 Task: Change the pages per sheet to 16.
Action: Mouse moved to (46, 92)
Screenshot: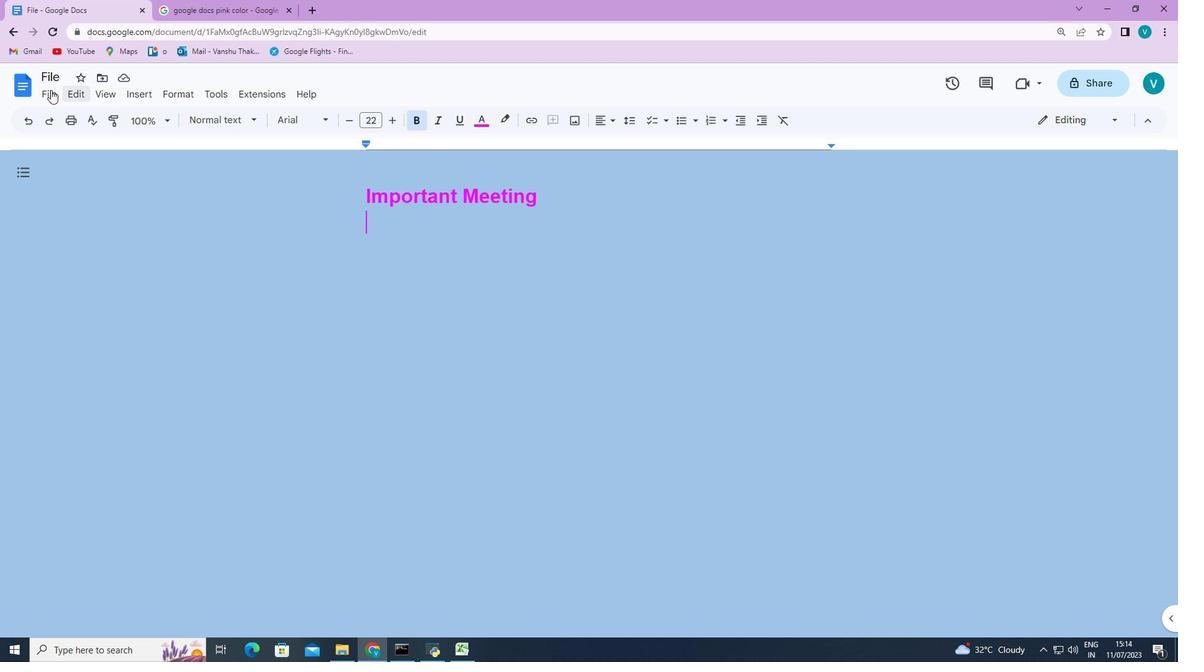 
Action: Mouse pressed left at (46, 92)
Screenshot: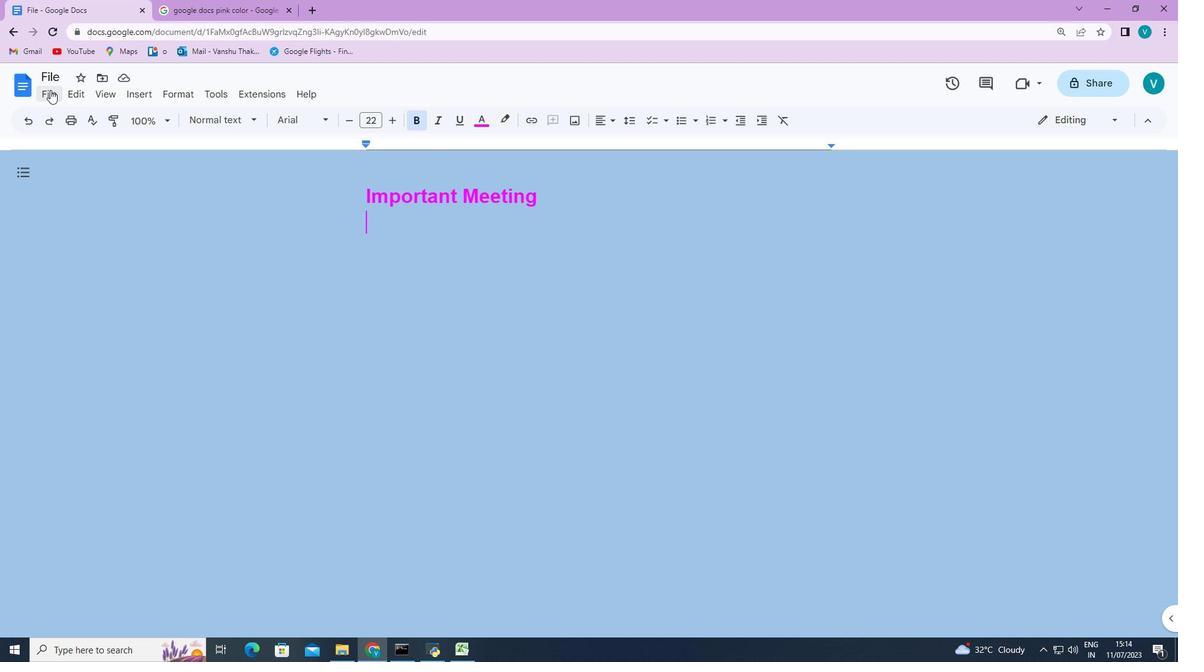 
Action: Mouse moved to (96, 482)
Screenshot: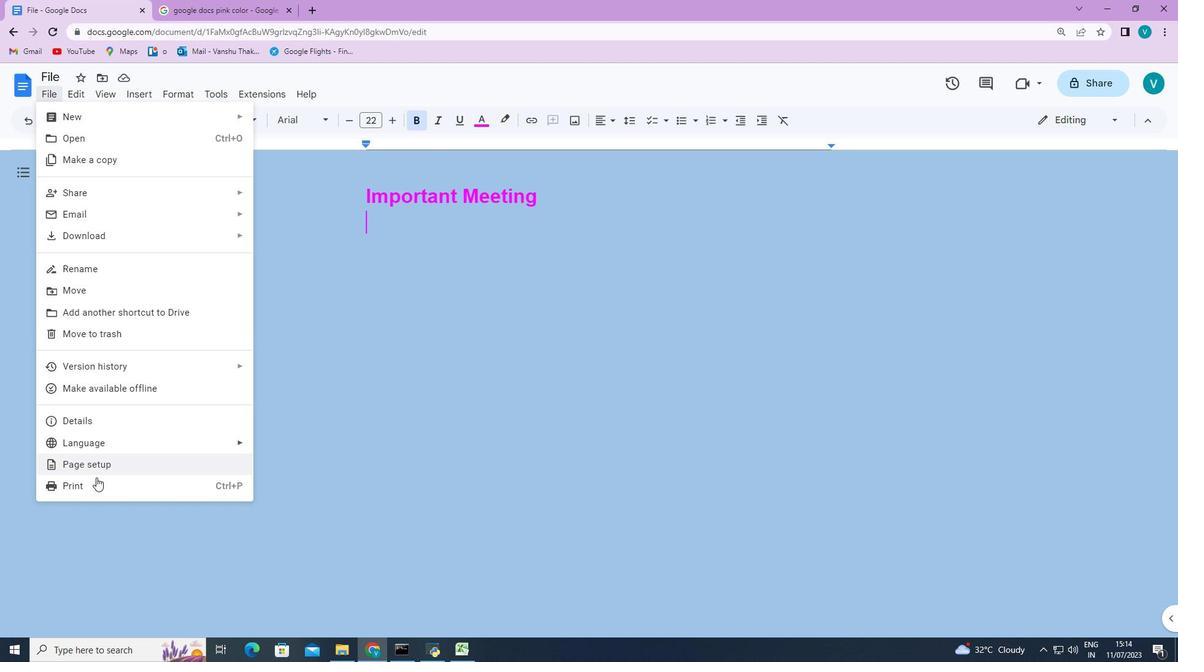 
Action: Mouse pressed left at (96, 482)
Screenshot: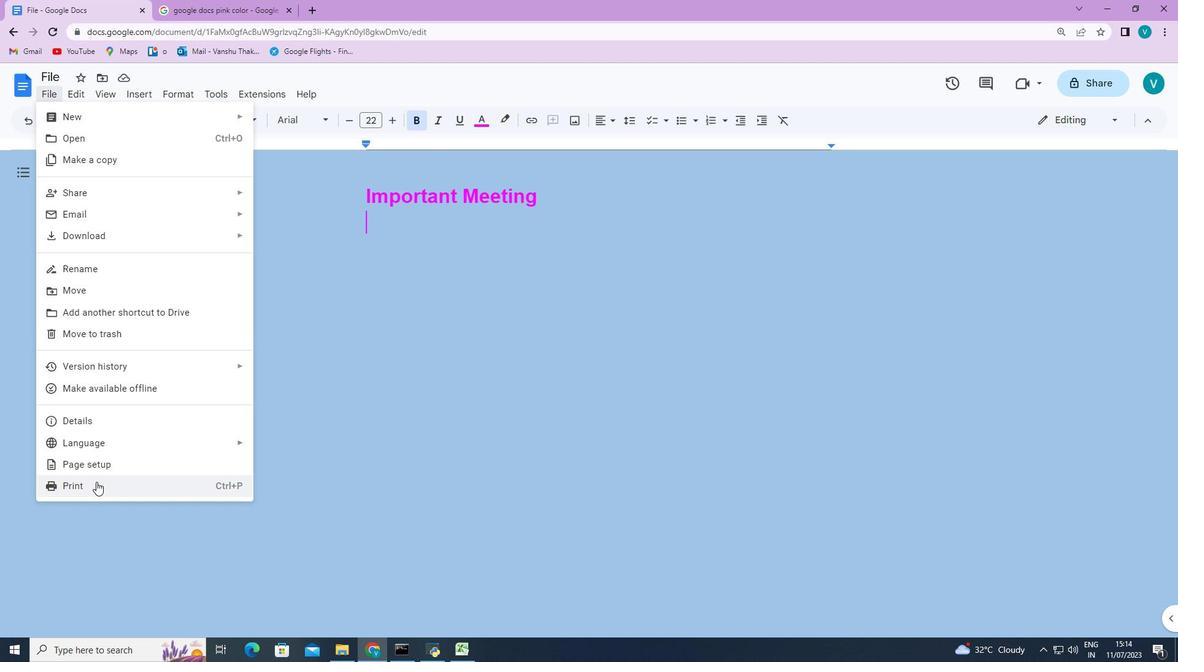 
Action: Mouse moved to (936, 209)
Screenshot: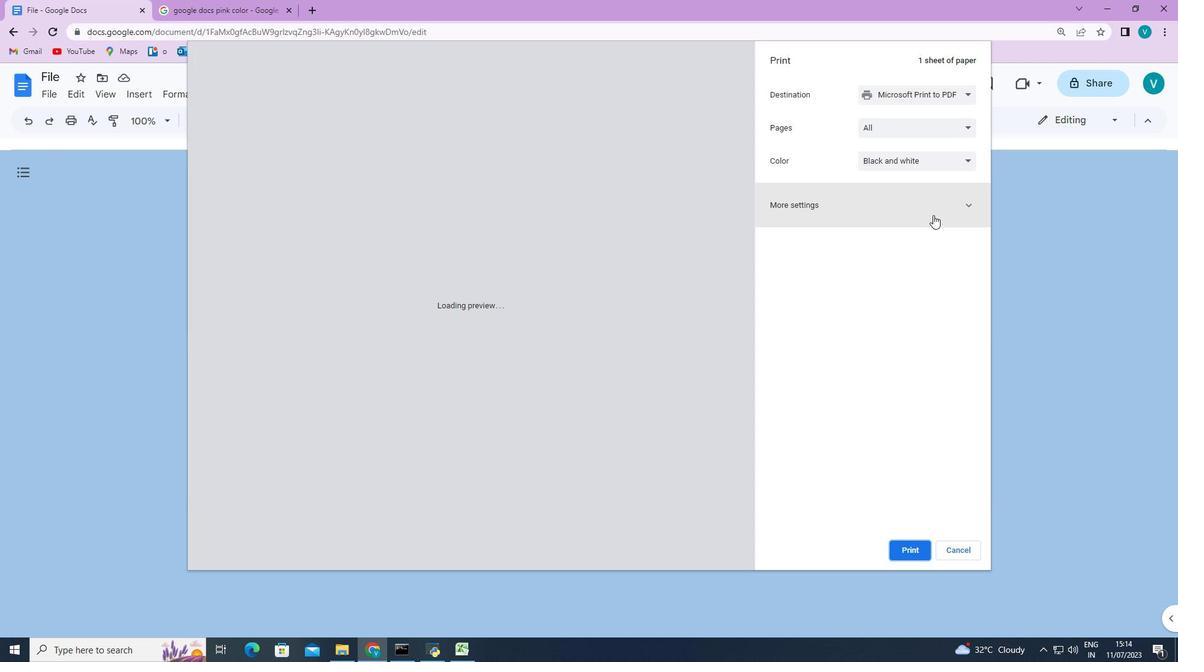 
Action: Mouse pressed left at (936, 209)
Screenshot: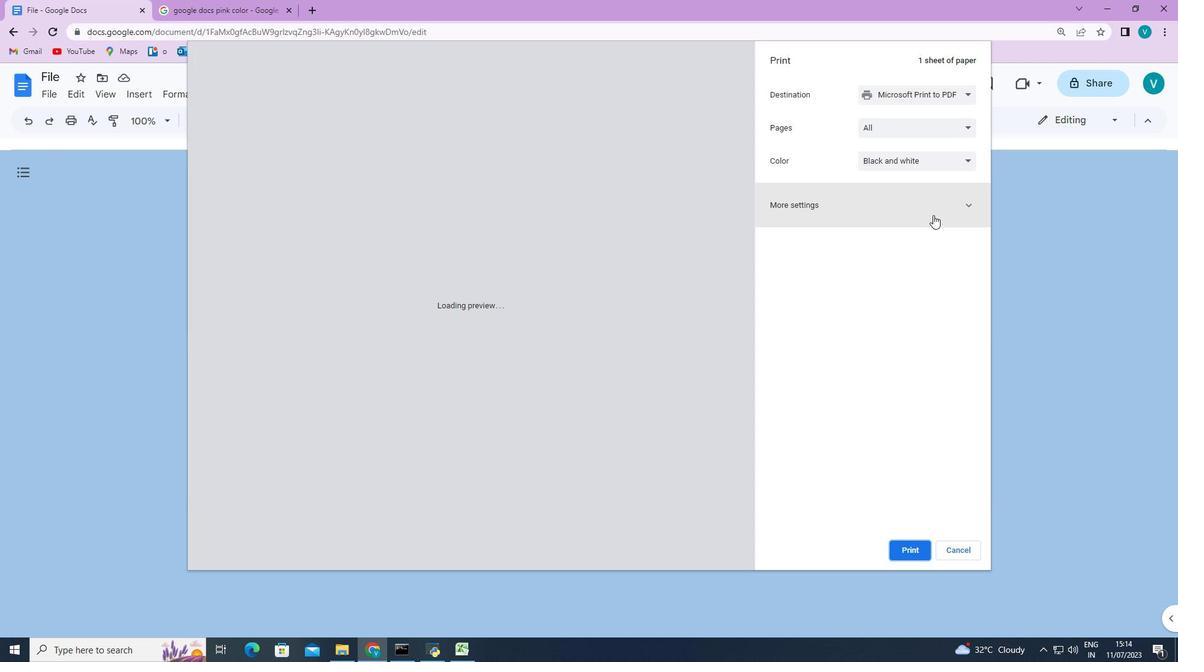 
Action: Mouse moved to (953, 288)
Screenshot: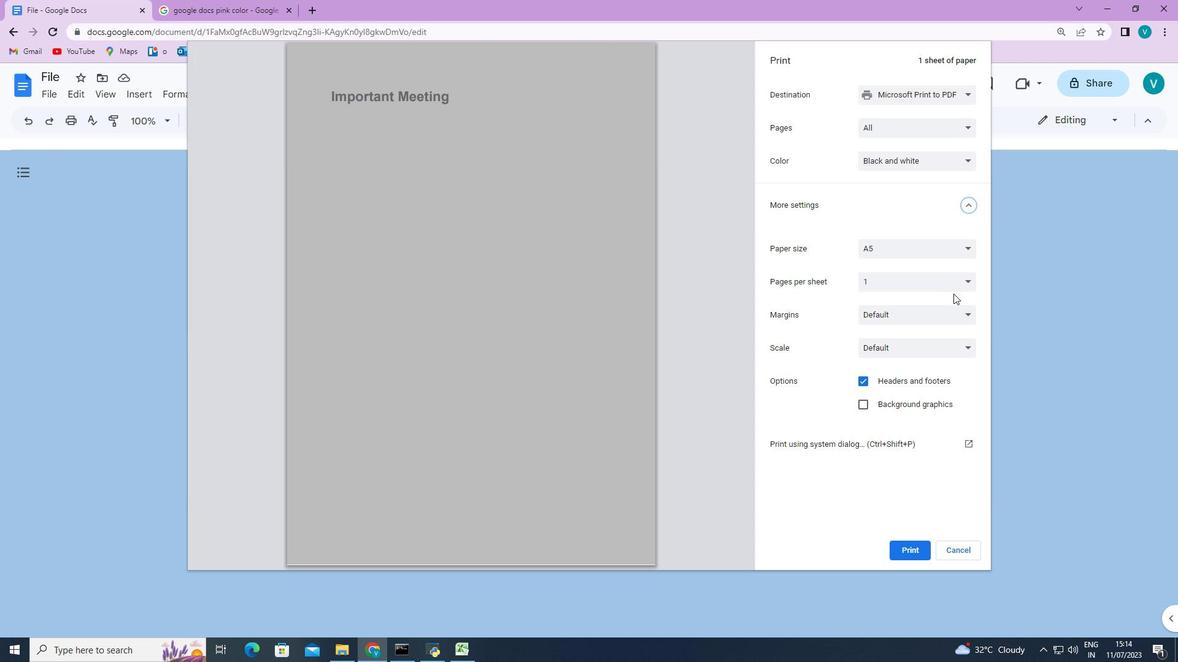 
Action: Mouse pressed left at (953, 288)
Screenshot: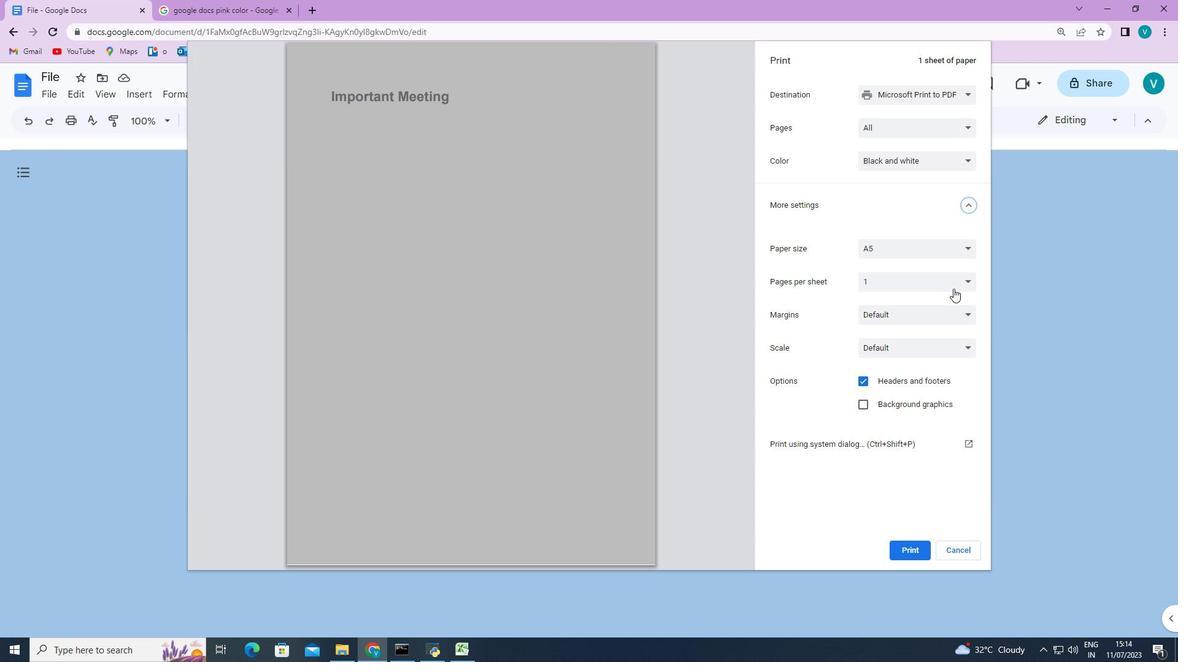
Action: Mouse moved to (933, 346)
Screenshot: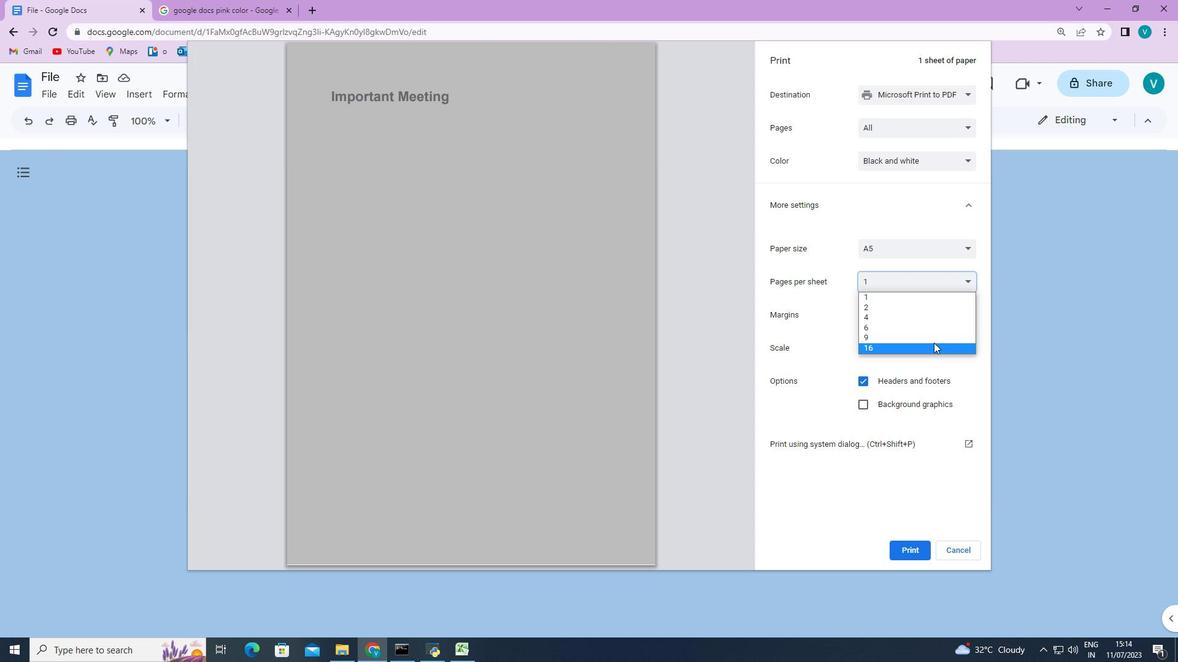 
Action: Mouse pressed left at (933, 346)
Screenshot: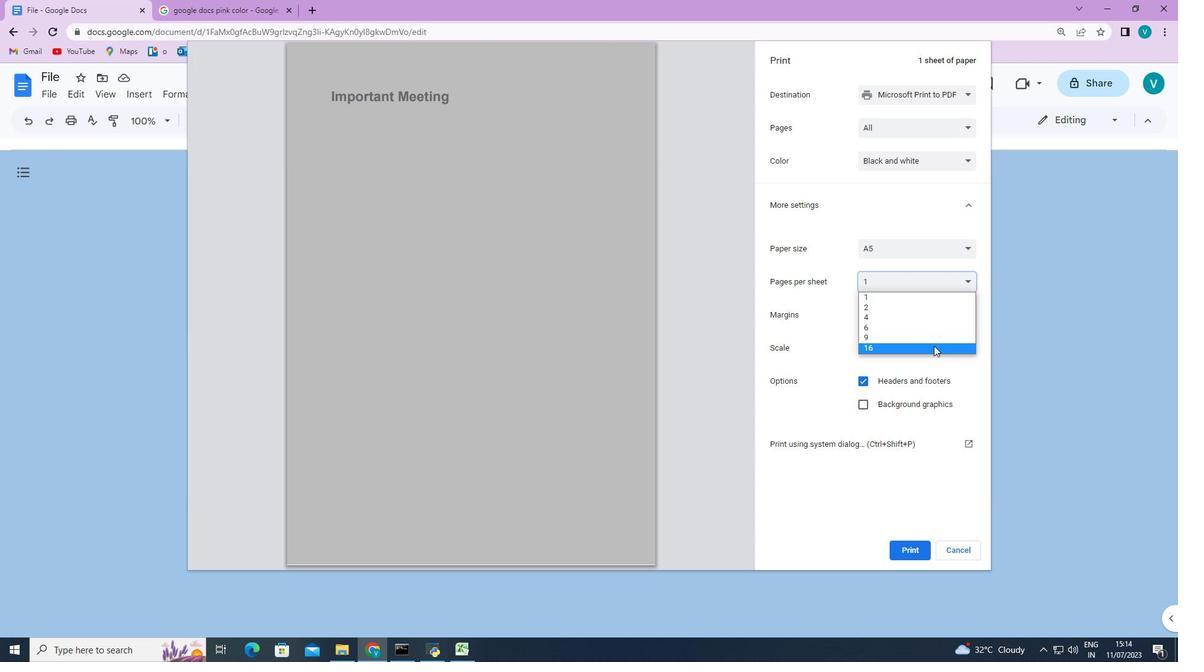 
